 Task: Look for products in the category "Makeup" from Zorbitz only.
Action: Mouse moved to (288, 136)
Screenshot: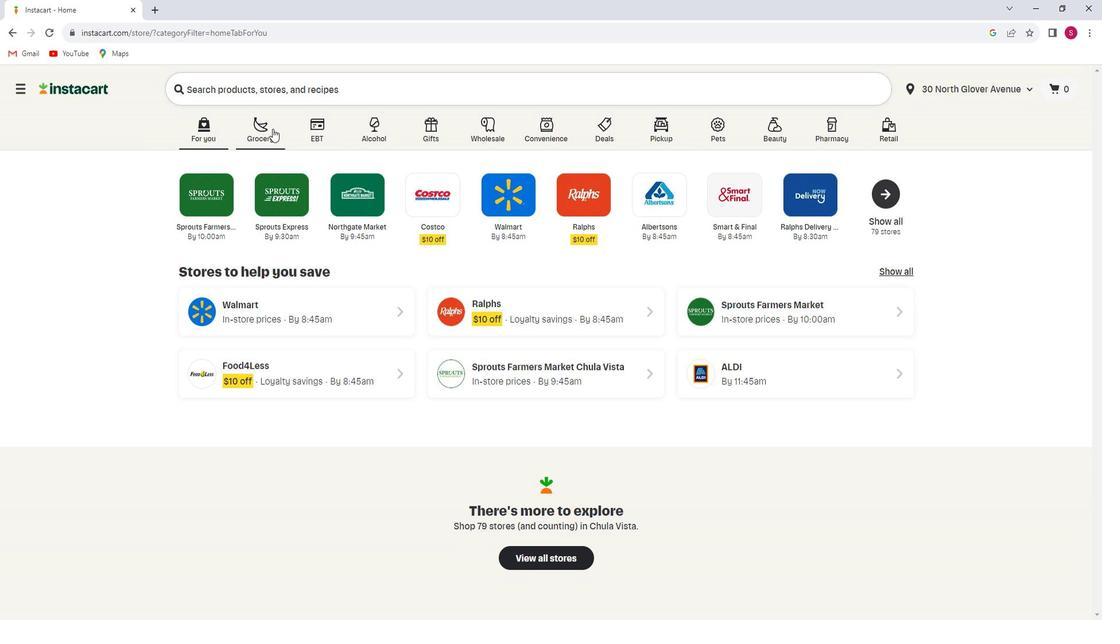 
Action: Mouse pressed left at (288, 136)
Screenshot: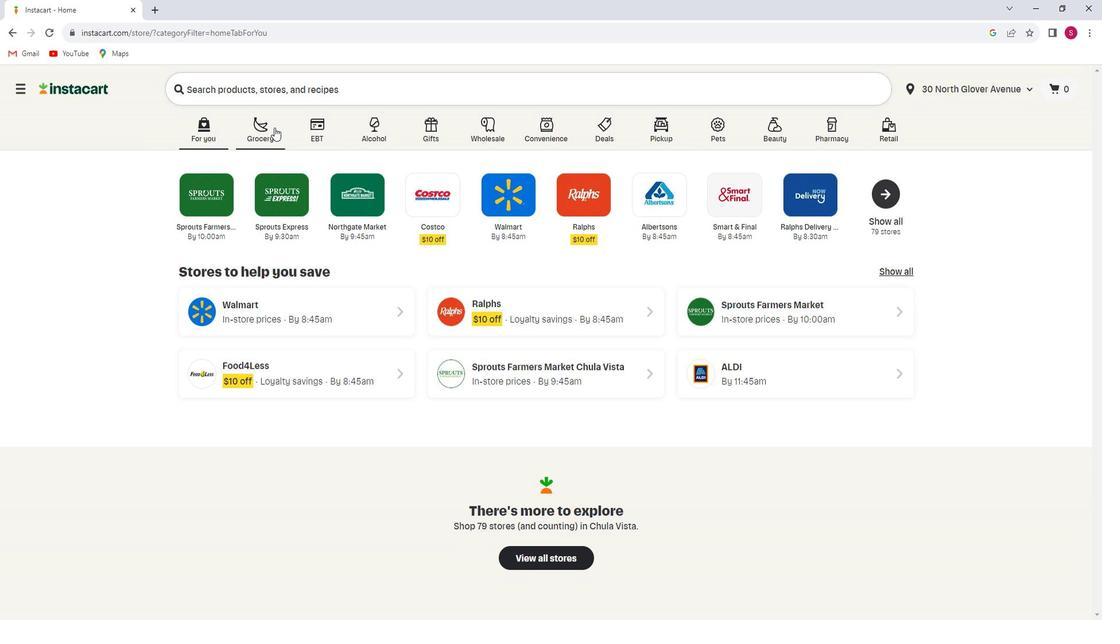 
Action: Mouse moved to (294, 330)
Screenshot: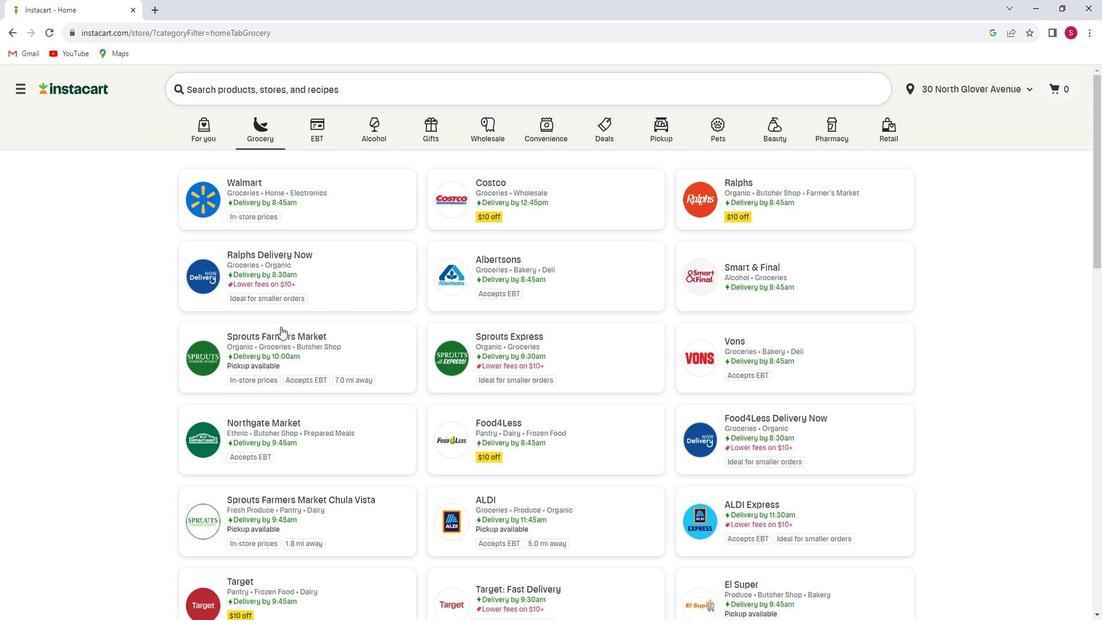 
Action: Mouse pressed left at (294, 330)
Screenshot: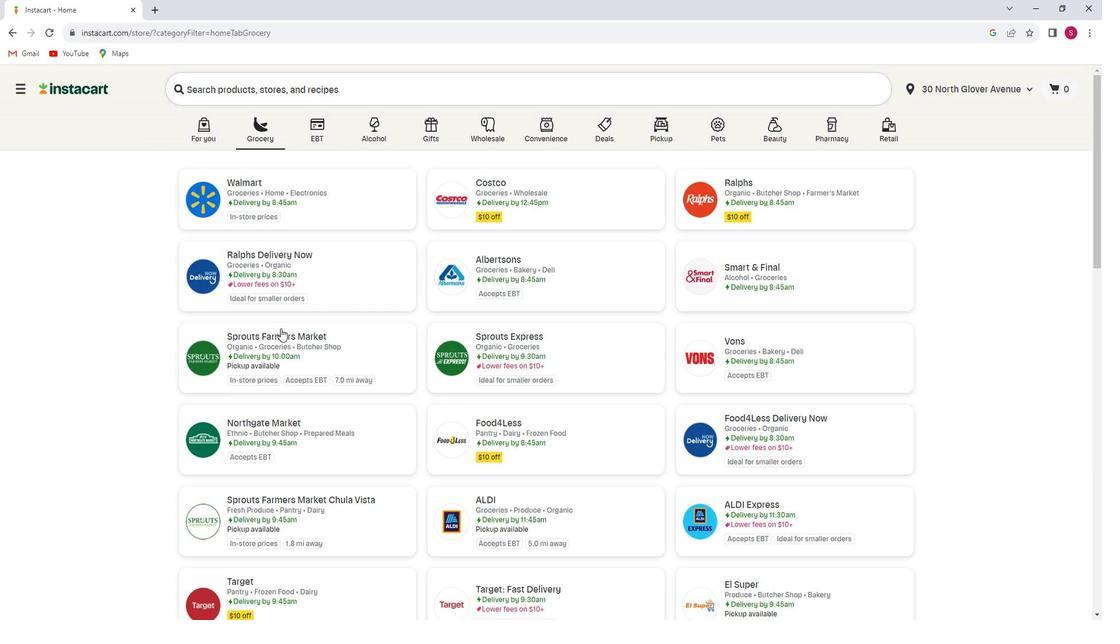 
Action: Mouse moved to (108, 364)
Screenshot: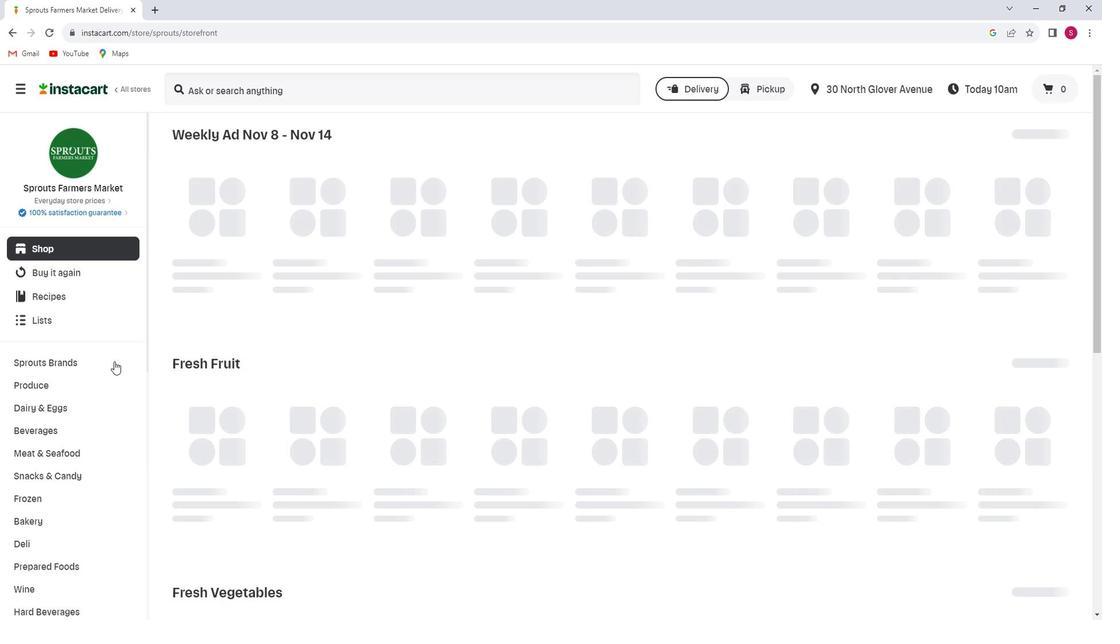 
Action: Mouse scrolled (108, 363) with delta (0, 0)
Screenshot: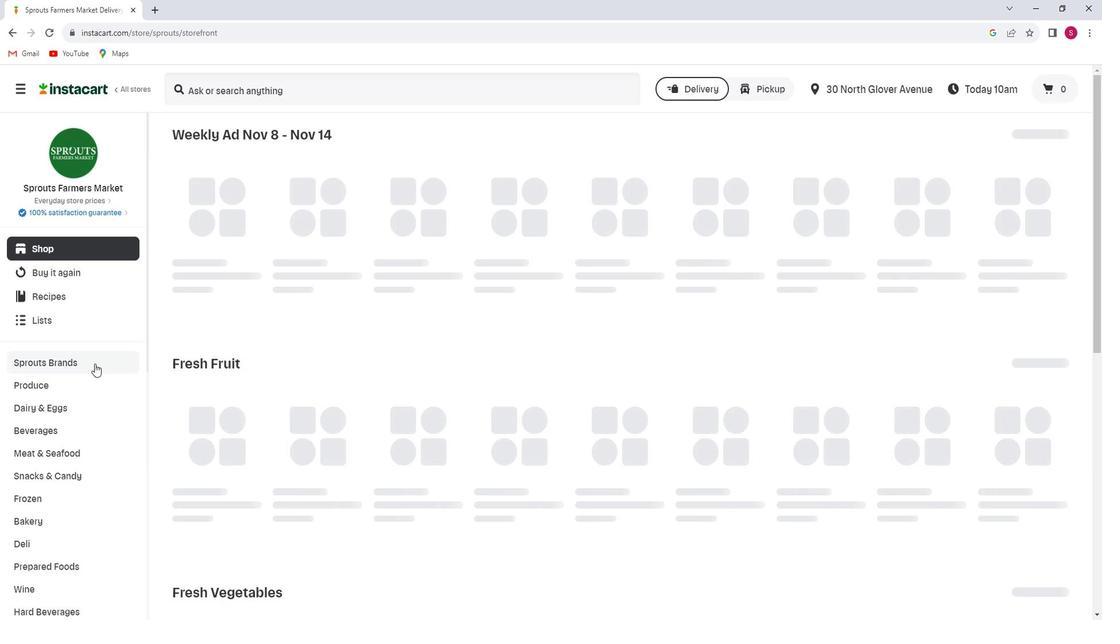 
Action: Mouse scrolled (108, 363) with delta (0, 0)
Screenshot: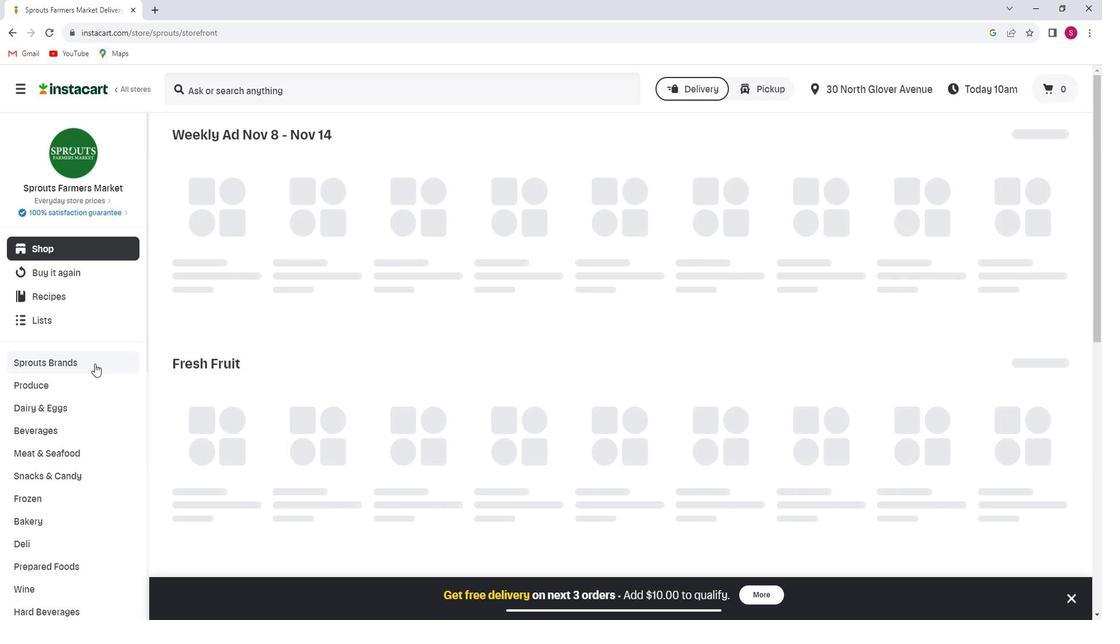 
Action: Mouse scrolled (108, 363) with delta (0, 0)
Screenshot: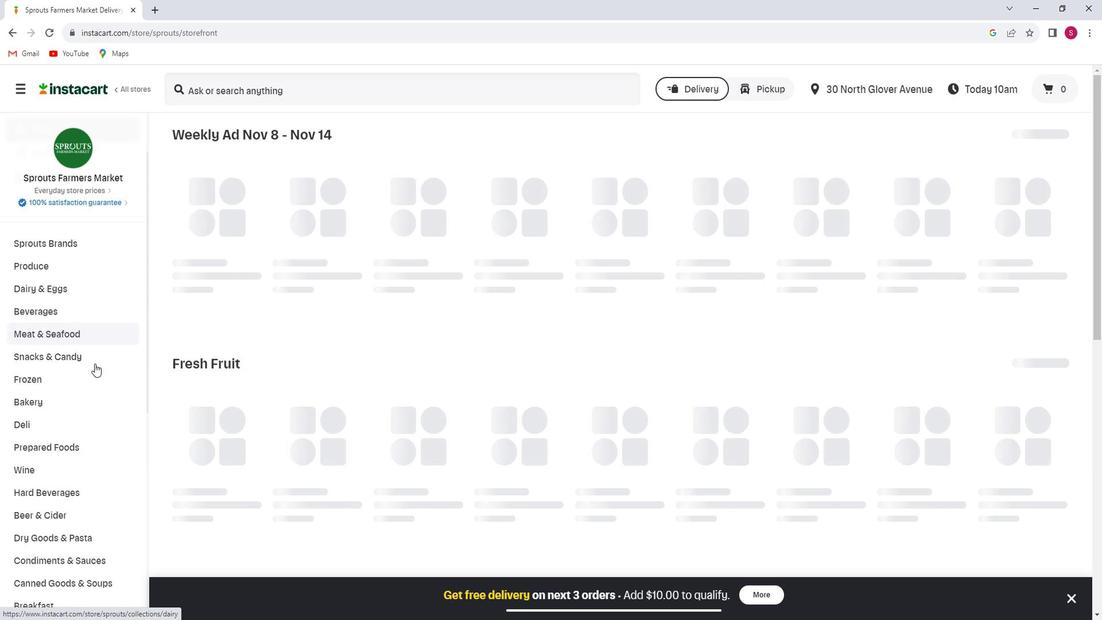 
Action: Mouse scrolled (108, 363) with delta (0, 0)
Screenshot: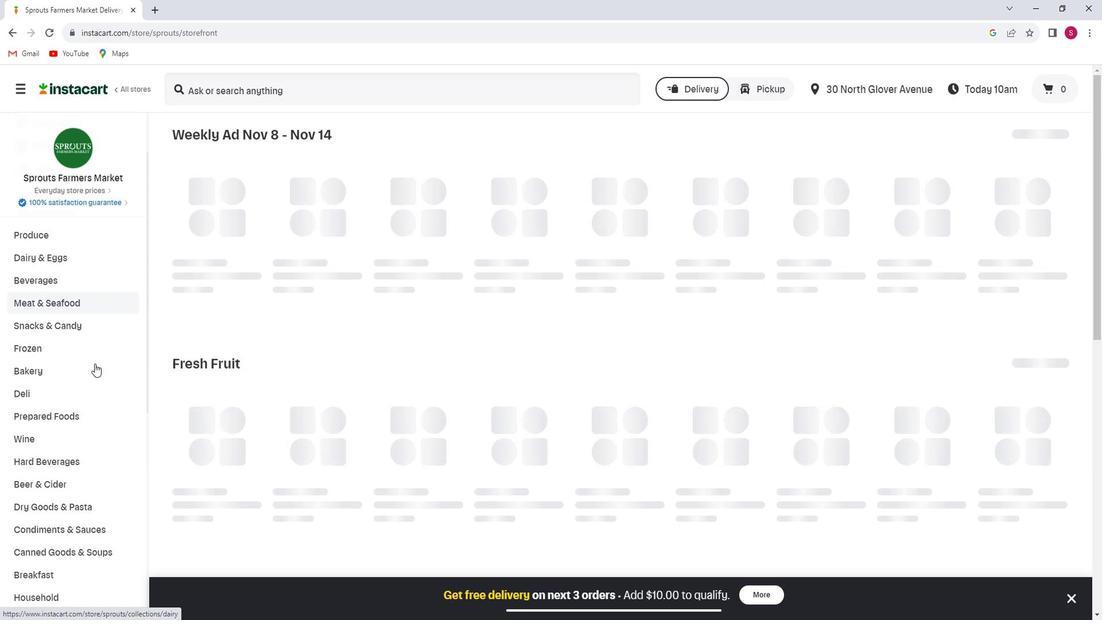 
Action: Mouse scrolled (108, 364) with delta (0, 0)
Screenshot: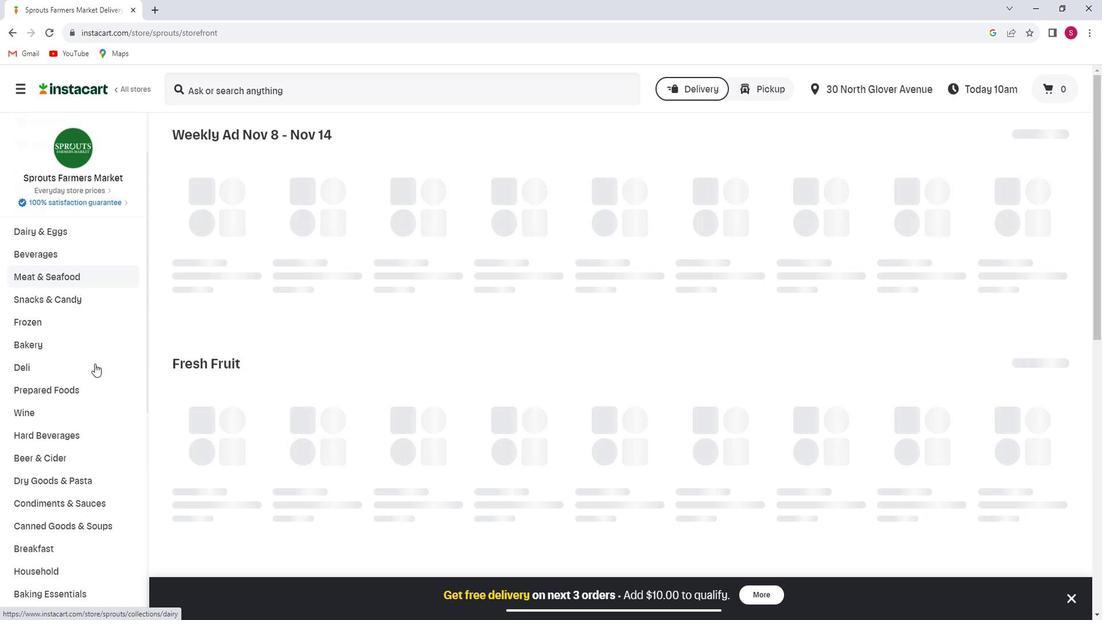 
Action: Mouse scrolled (108, 363) with delta (0, 0)
Screenshot: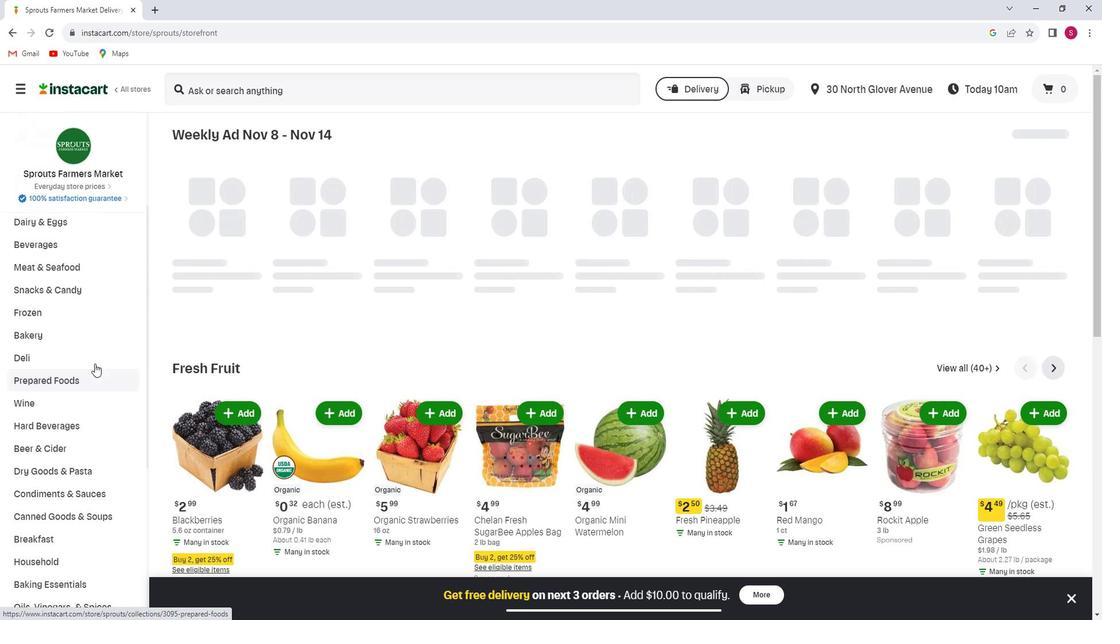 
Action: Mouse scrolled (108, 363) with delta (0, 0)
Screenshot: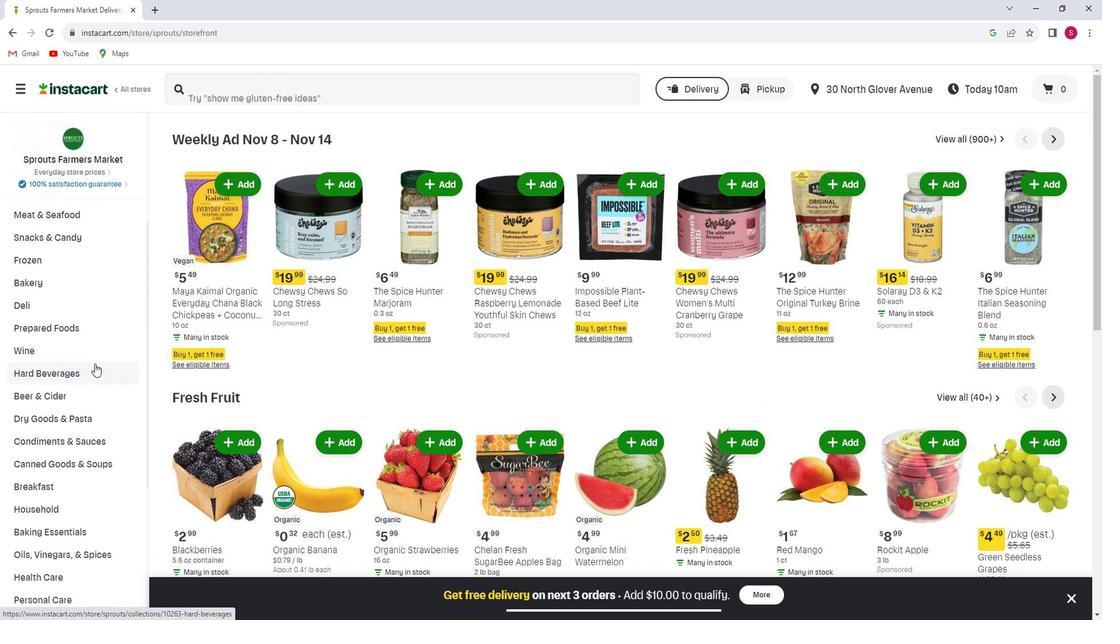 
Action: Mouse scrolled (108, 363) with delta (0, 0)
Screenshot: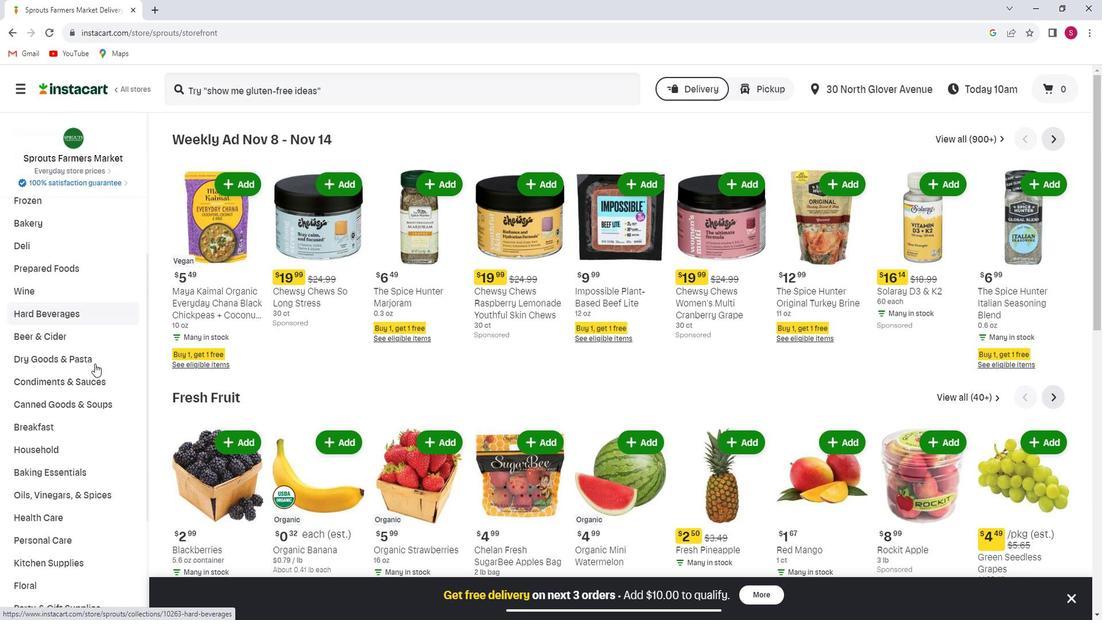 
Action: Mouse scrolled (108, 363) with delta (0, 0)
Screenshot: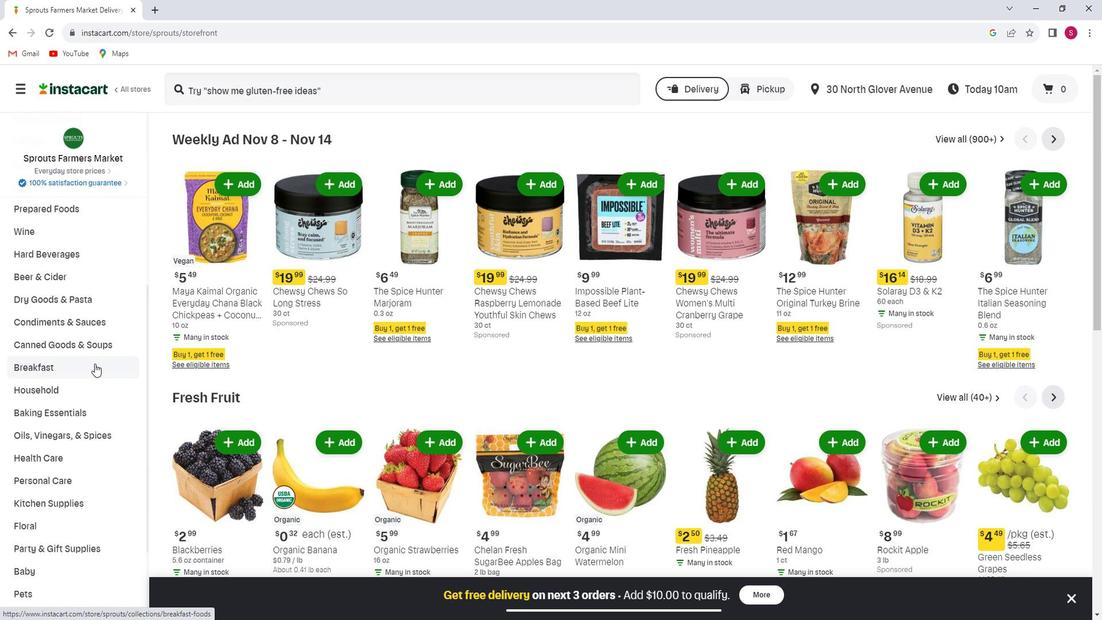 
Action: Mouse scrolled (108, 363) with delta (0, 0)
Screenshot: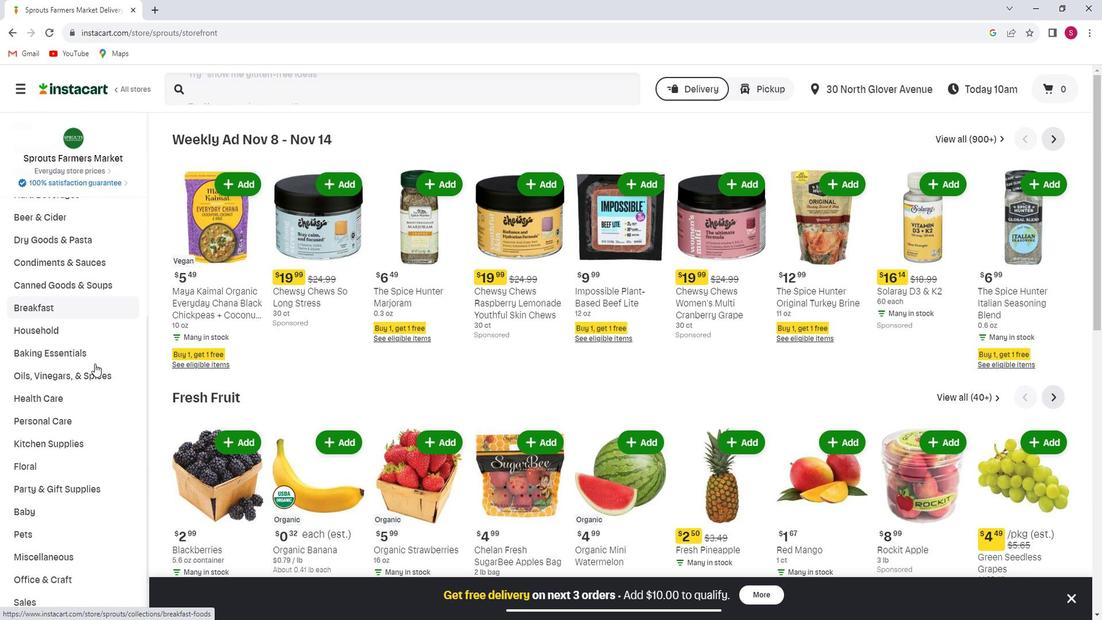 
Action: Mouse moved to (61, 362)
Screenshot: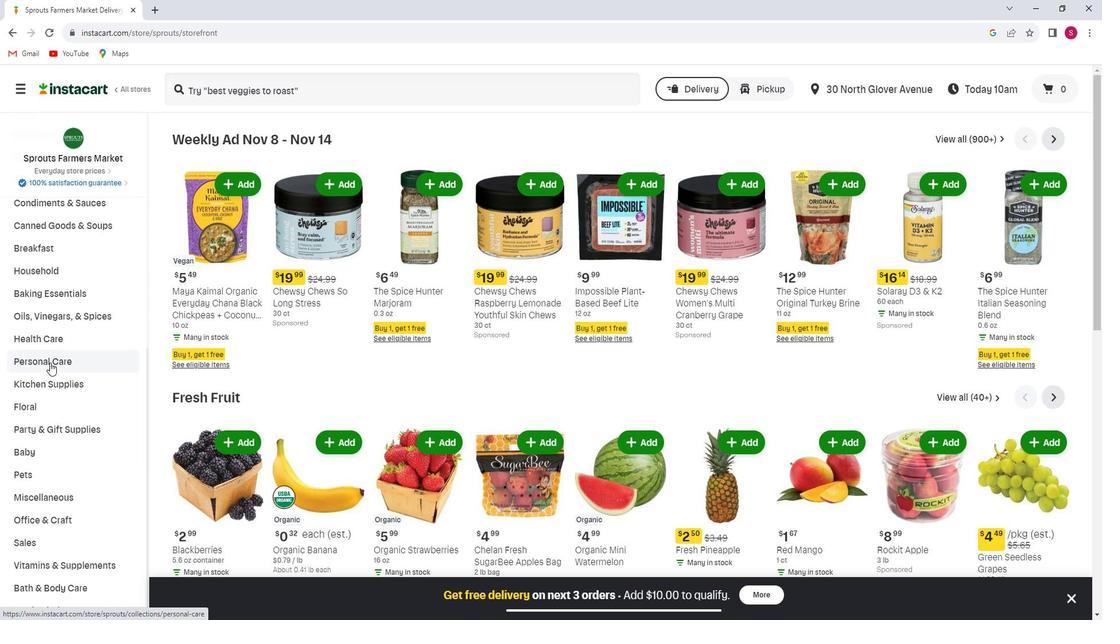 
Action: Mouse pressed left at (61, 362)
Screenshot: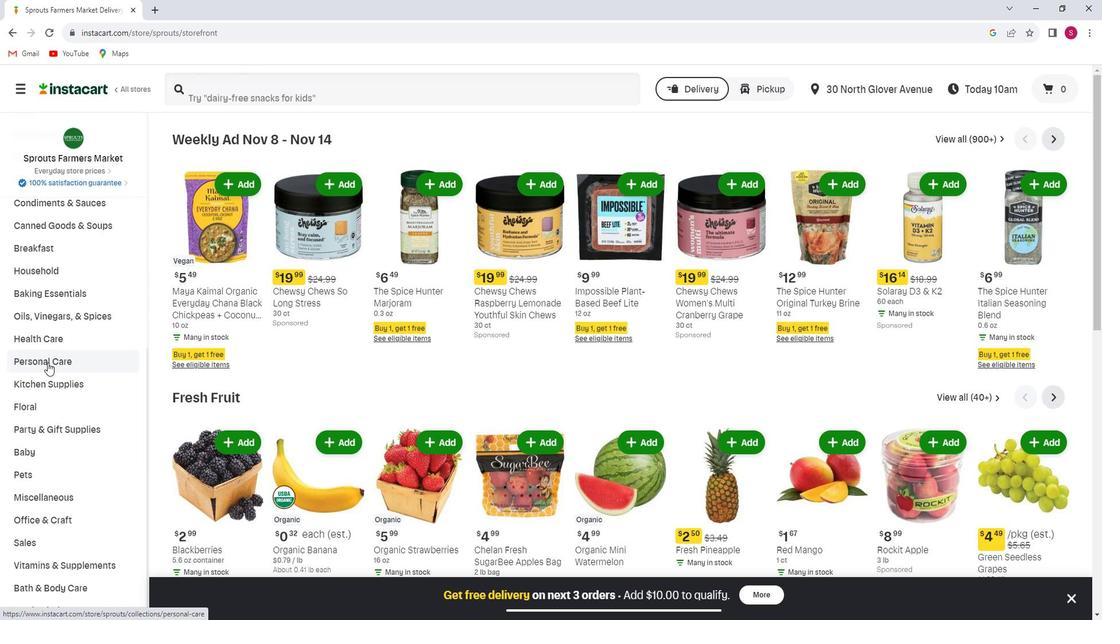
Action: Mouse moved to (1015, 173)
Screenshot: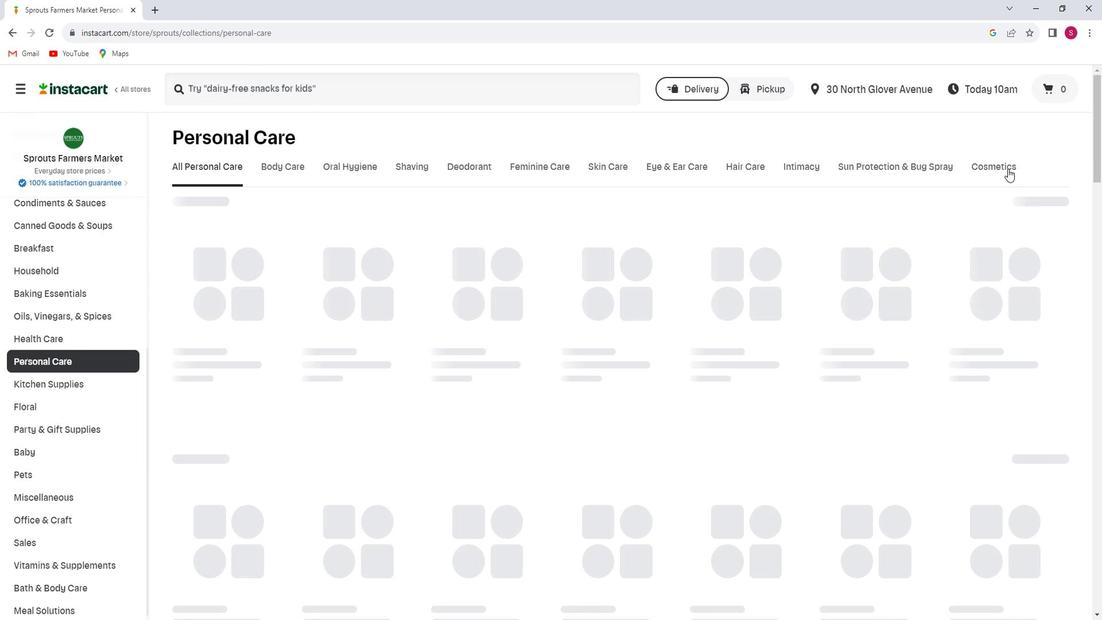 
Action: Mouse pressed left at (1015, 173)
Screenshot: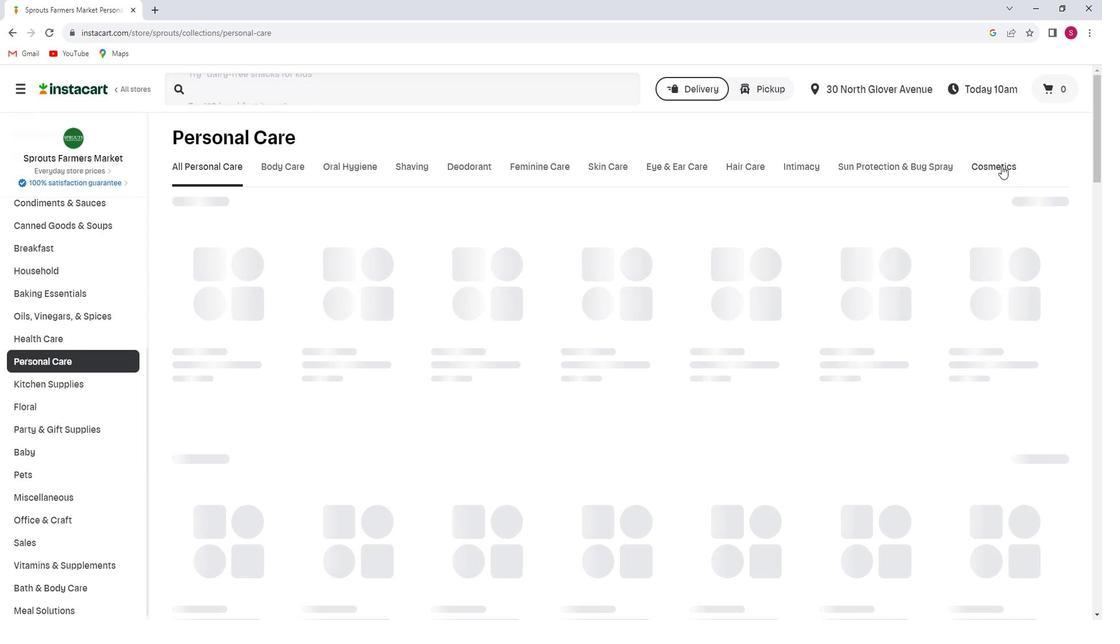 
Action: Mouse moved to (277, 228)
Screenshot: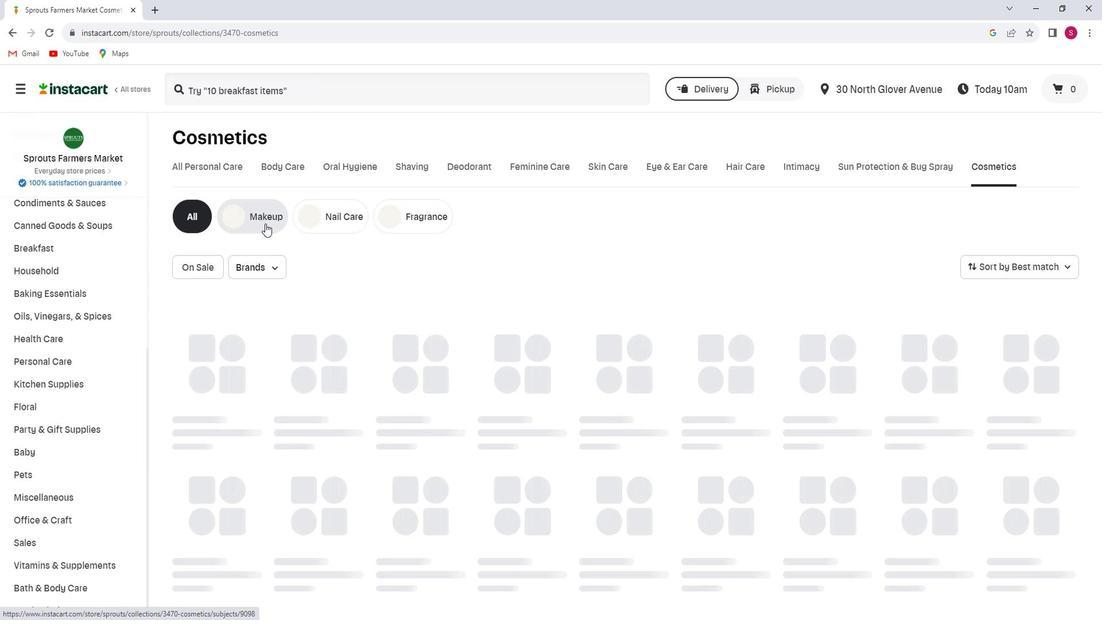 
Action: Mouse pressed left at (277, 228)
Screenshot: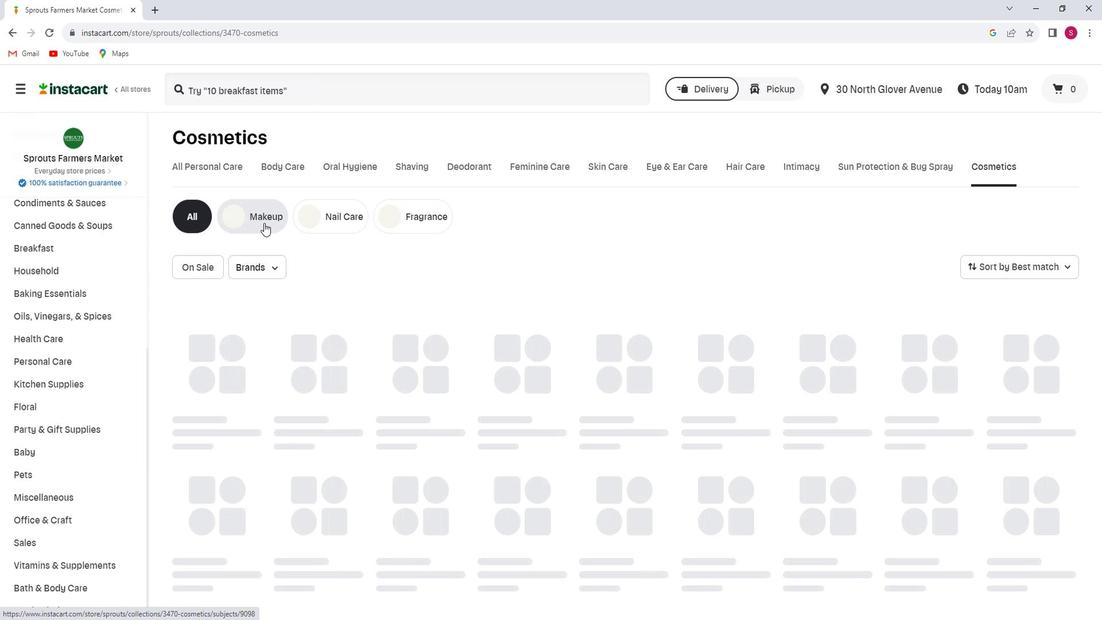 
Action: Mouse moved to (290, 278)
Screenshot: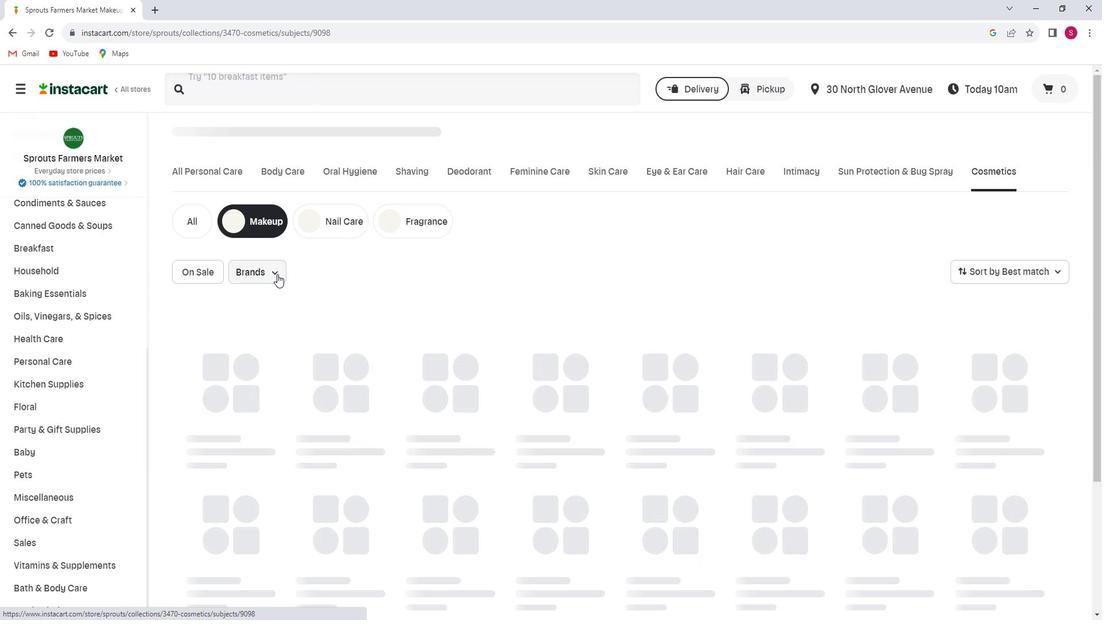 
Action: Mouse pressed left at (290, 278)
Screenshot: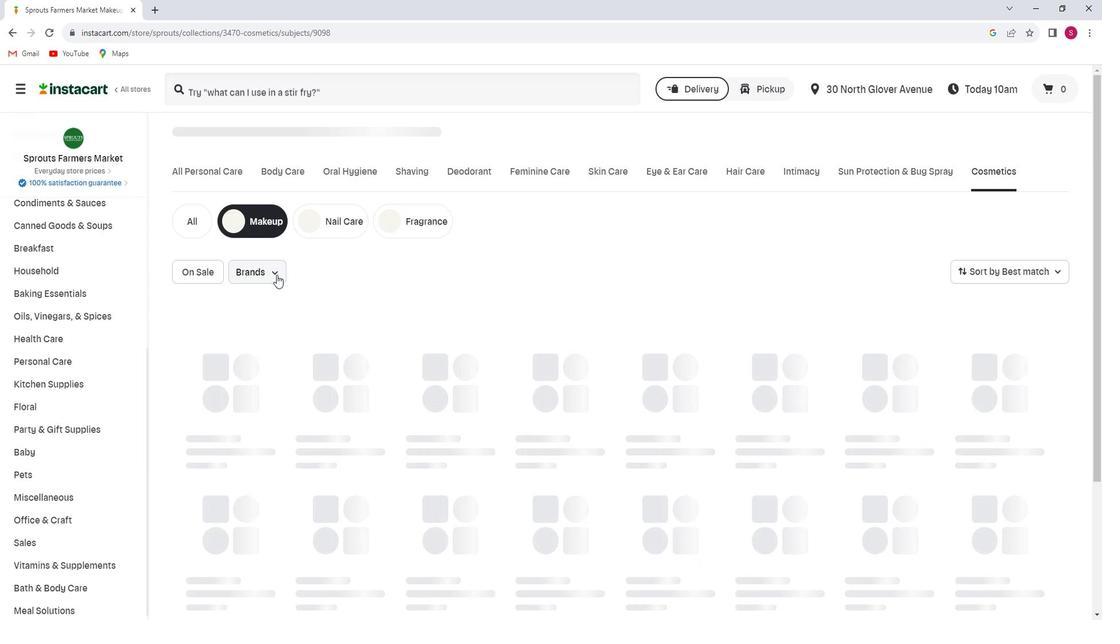 
Action: Mouse moved to (261, 361)
Screenshot: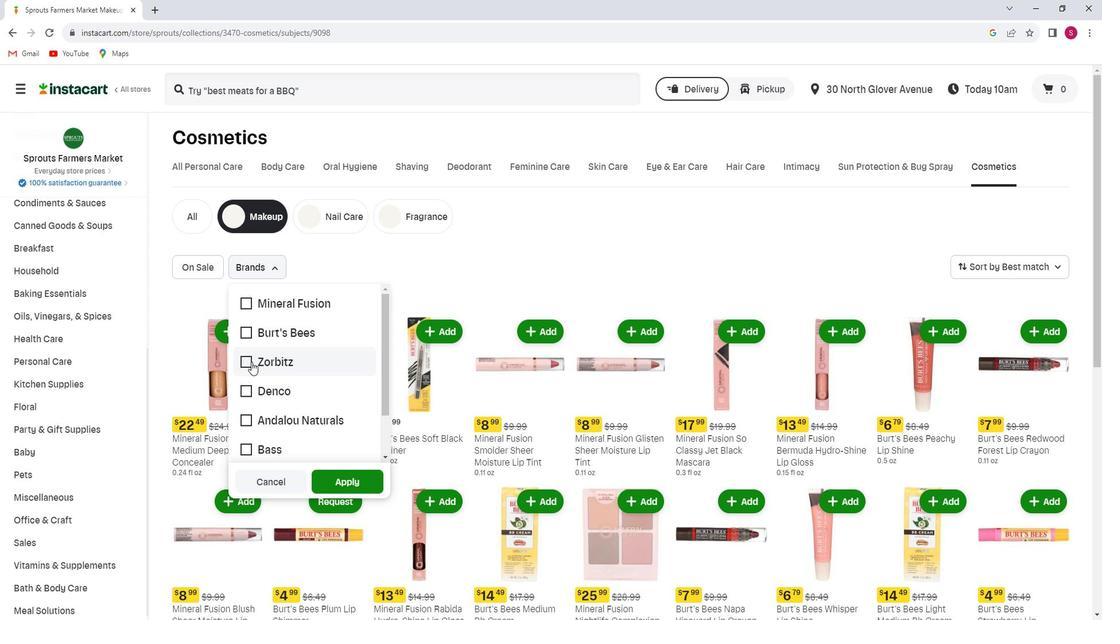
Action: Mouse pressed left at (261, 361)
Screenshot: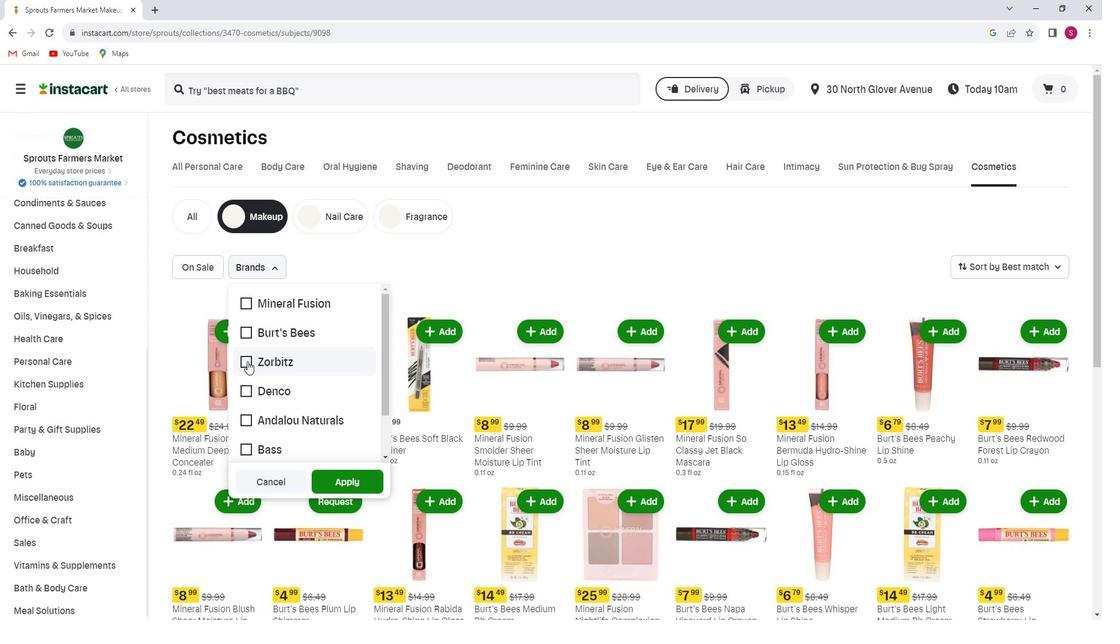 
Action: Mouse moved to (342, 470)
Screenshot: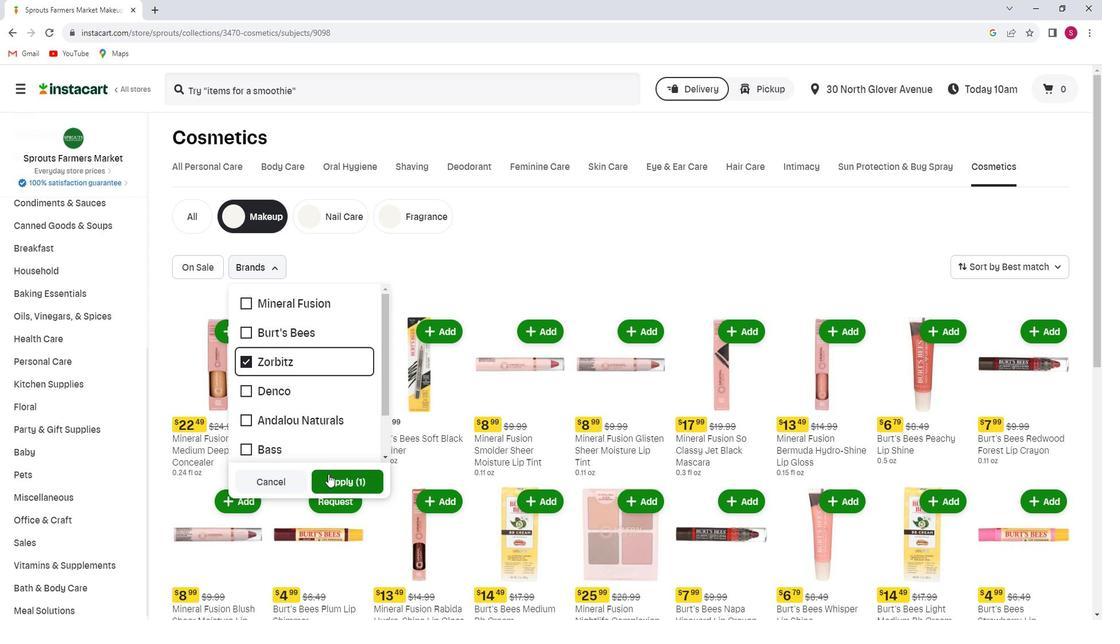 
Action: Mouse pressed left at (342, 470)
Screenshot: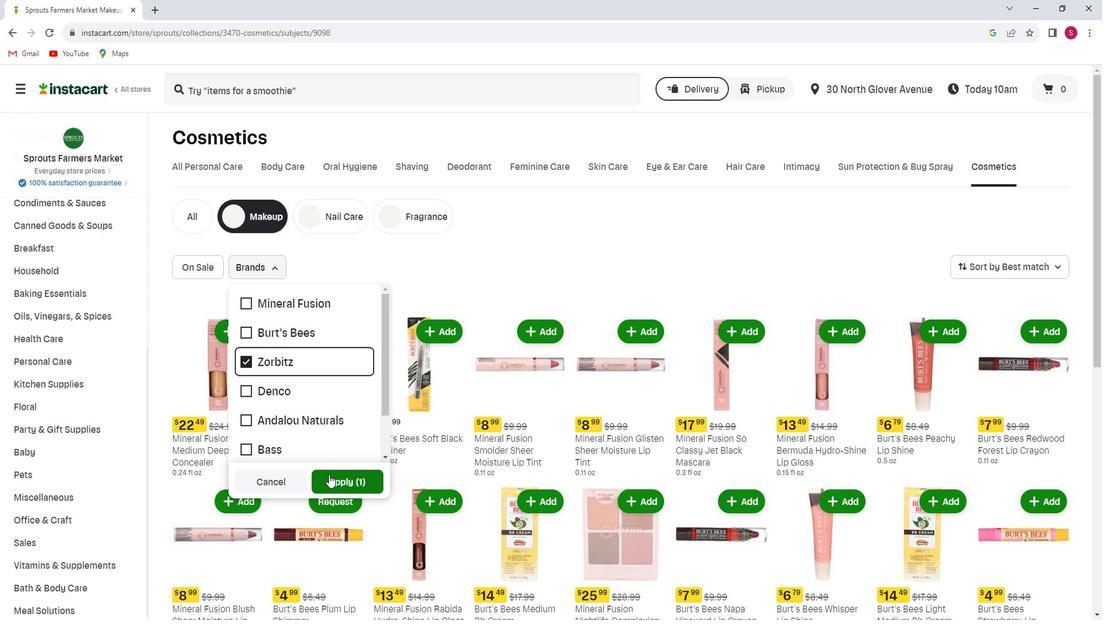 
